 Task: Find flights from New Delhi to London from July 11 to July 15 and filter by Air India.
Action: Mouse moved to (514, 163)
Screenshot: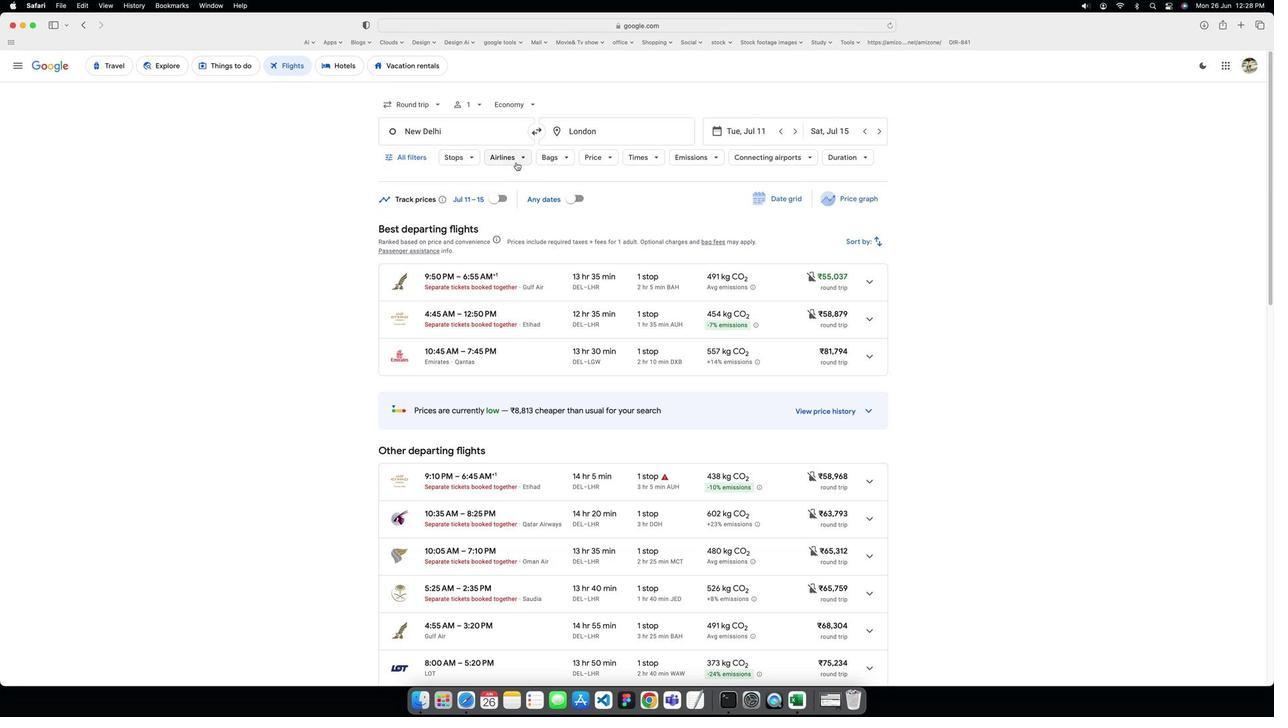 
Action: Mouse pressed left at (514, 163)
Screenshot: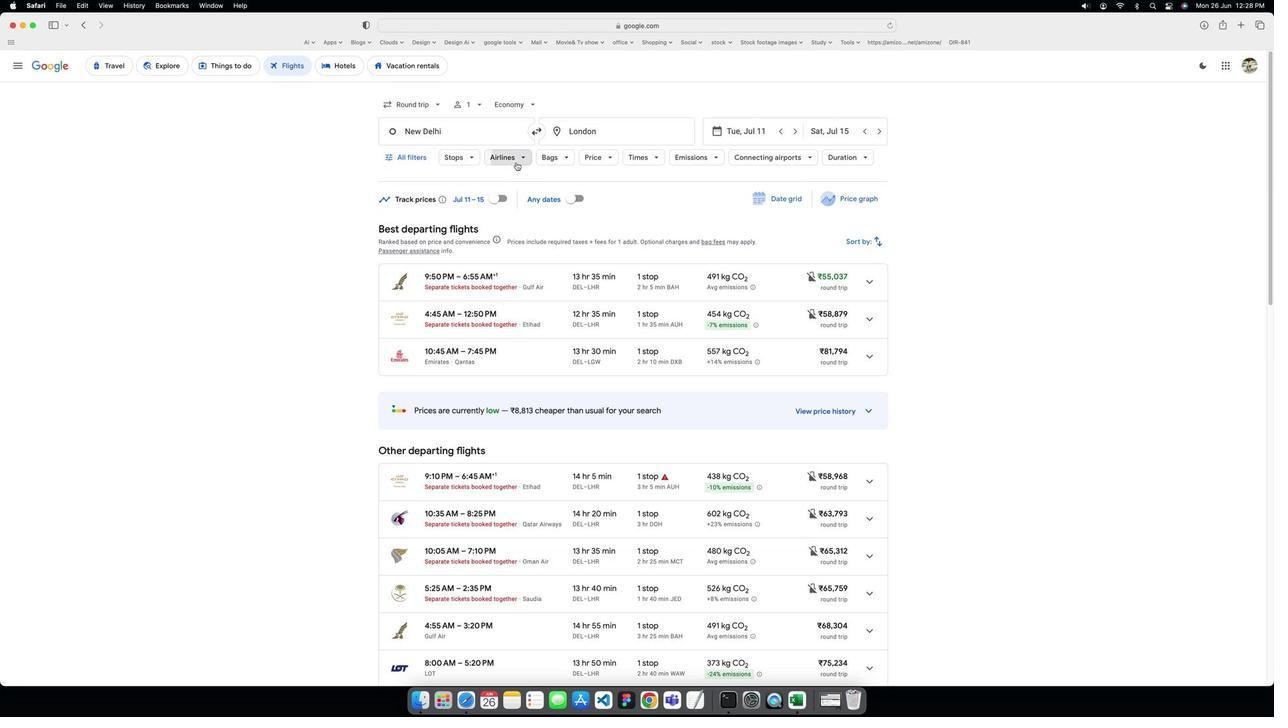 
Action: Mouse moved to (620, 407)
Screenshot: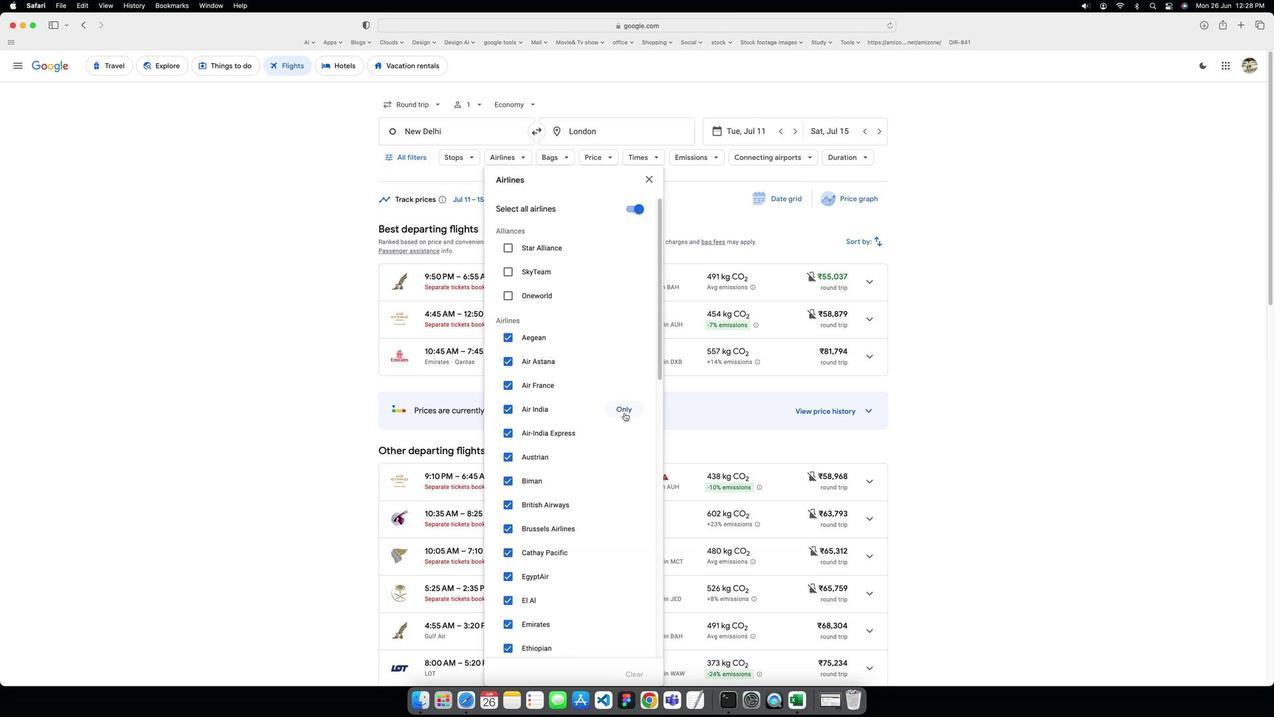 
Action: Mouse pressed left at (620, 407)
Screenshot: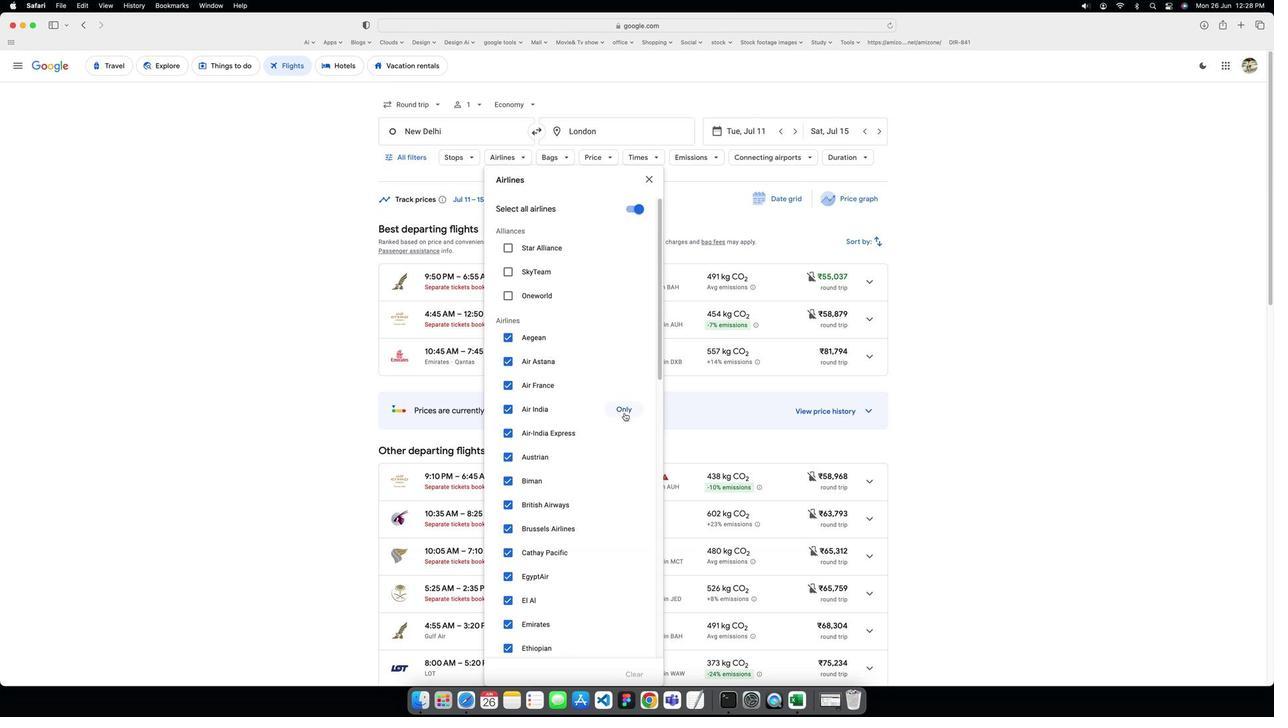 
Action: Mouse moved to (646, 187)
Screenshot: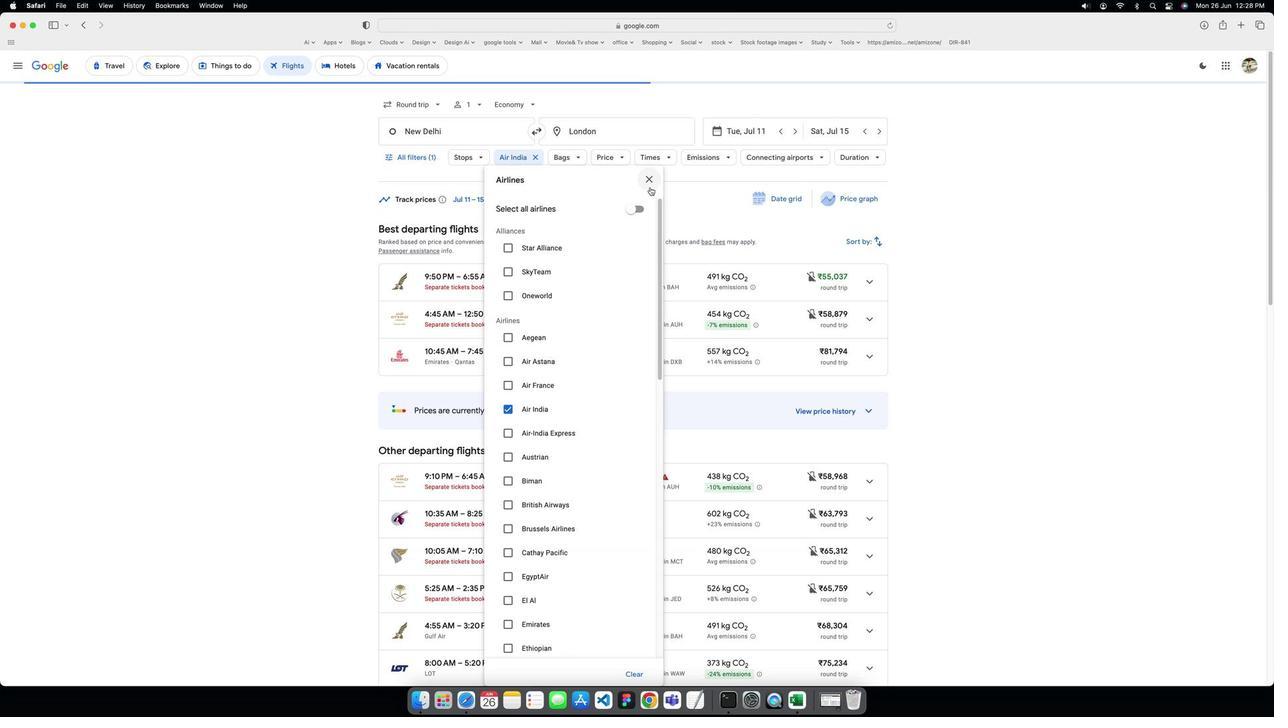 
Action: Mouse pressed left at (646, 187)
Screenshot: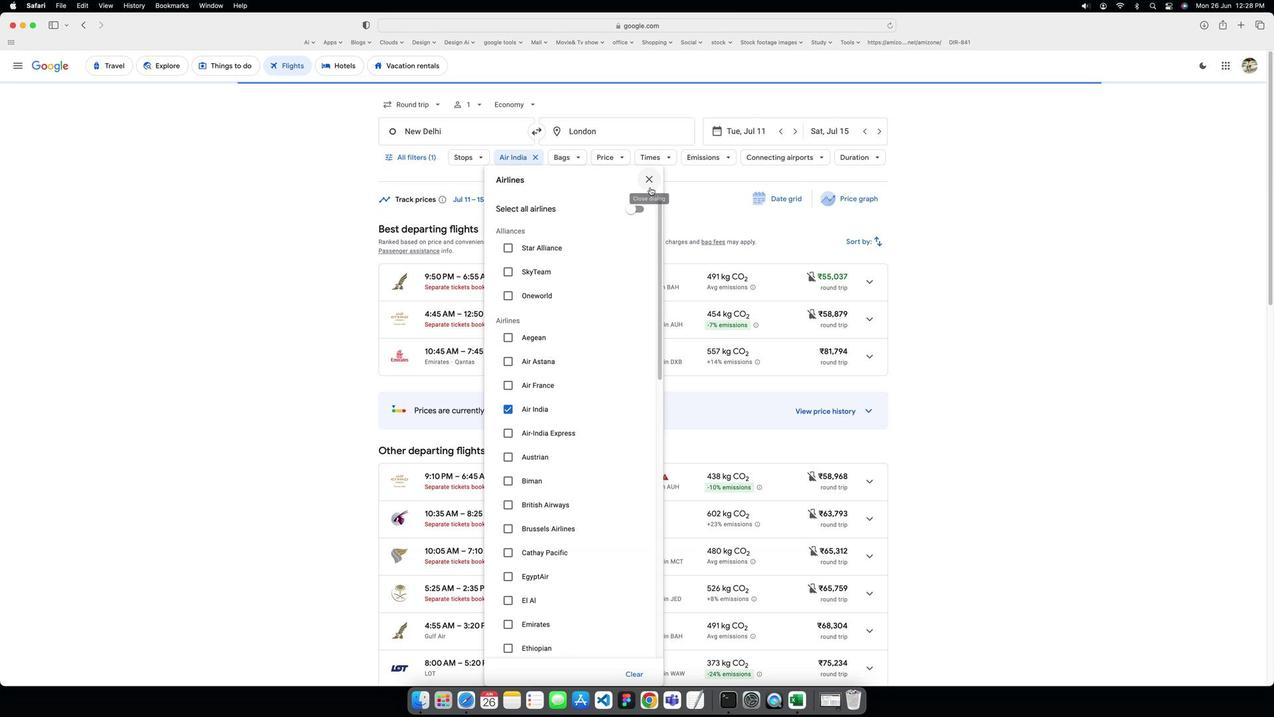 
